 Task: Change the drop show opacity of text to 40%.
Action: Mouse moved to (602, 245)
Screenshot: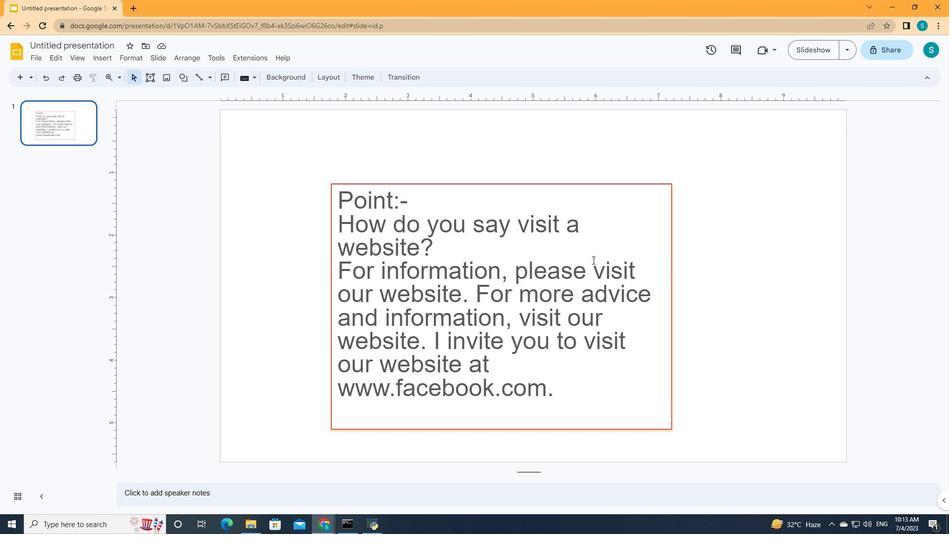 
Action: Mouse pressed left at (602, 245)
Screenshot: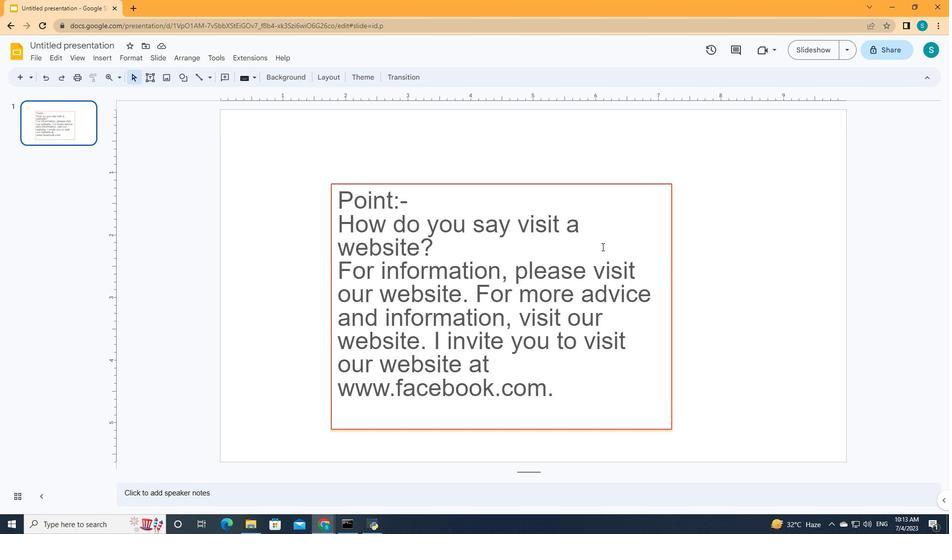 
Action: Mouse moved to (695, 75)
Screenshot: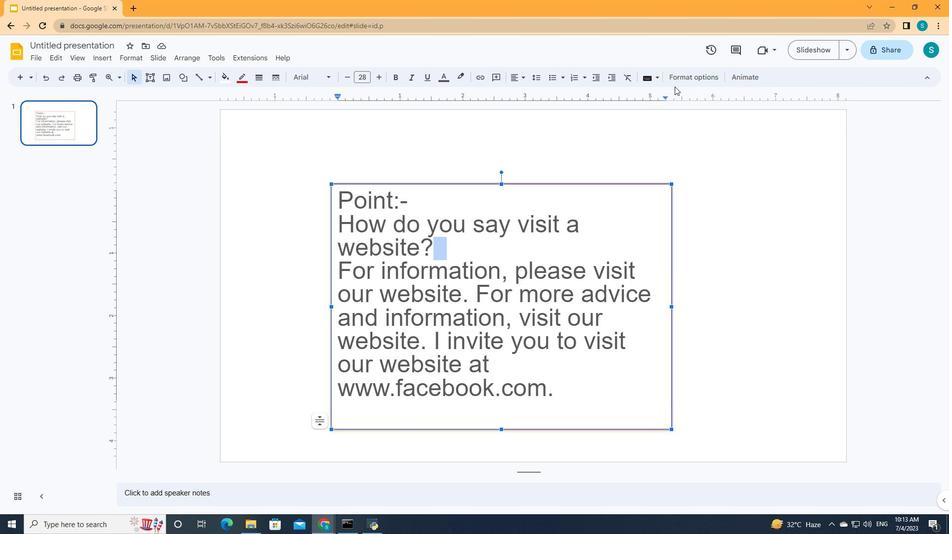 
Action: Mouse pressed left at (695, 75)
Screenshot: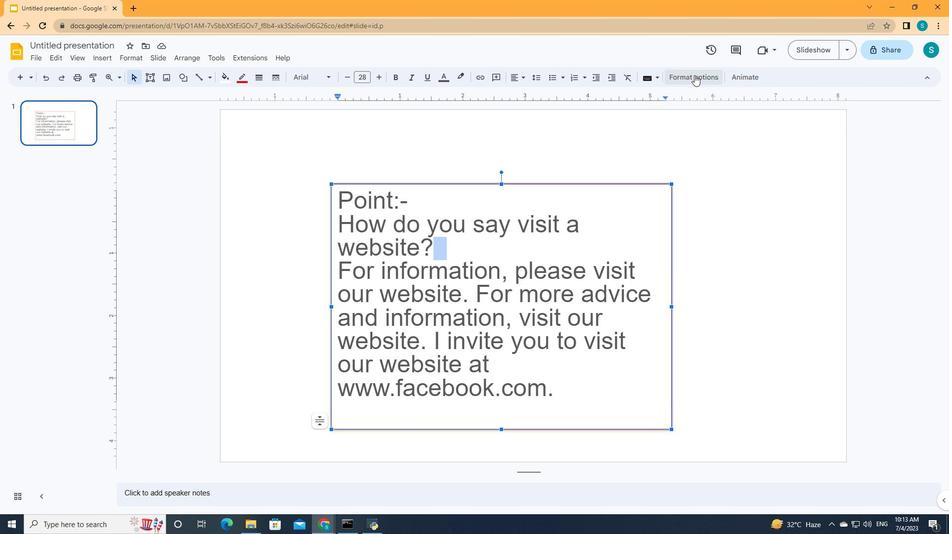 
Action: Mouse moved to (803, 207)
Screenshot: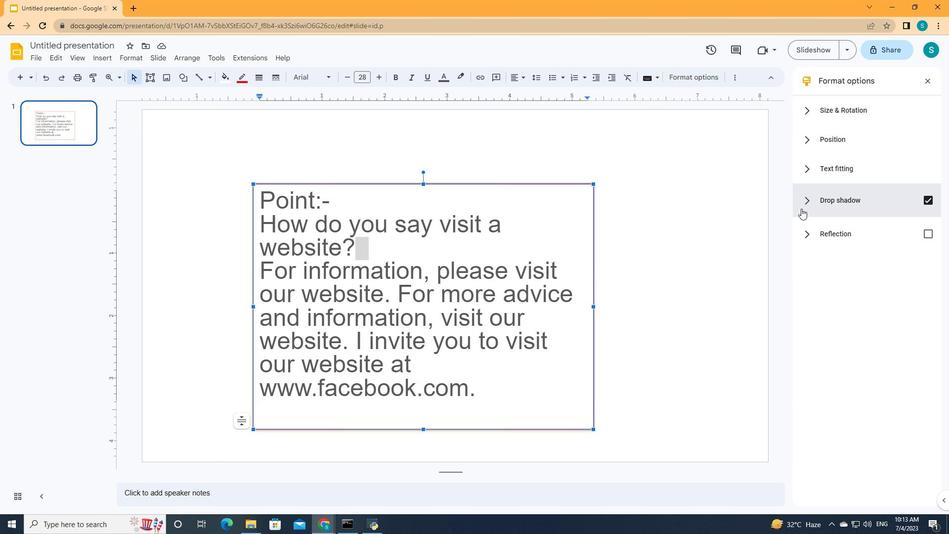 
Action: Mouse pressed left at (803, 207)
Screenshot: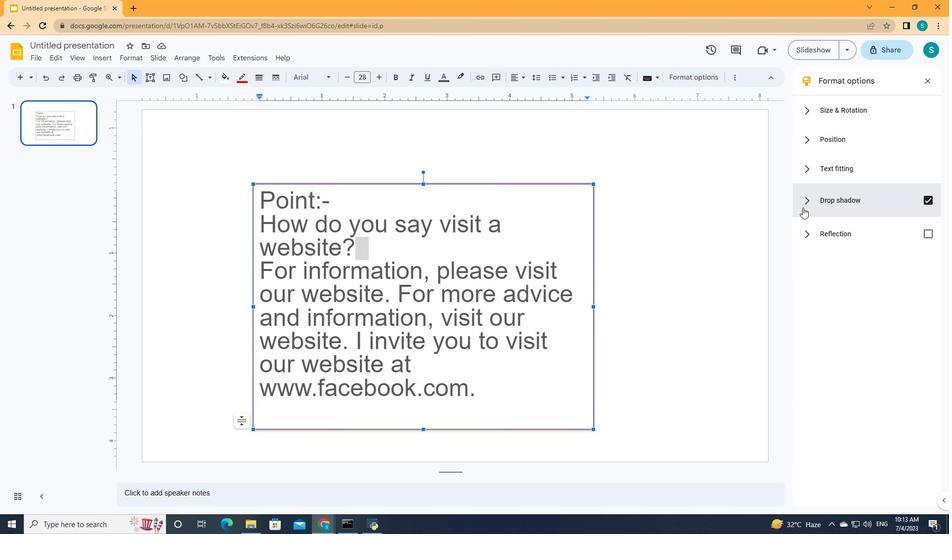 
Action: Mouse moved to (865, 259)
Screenshot: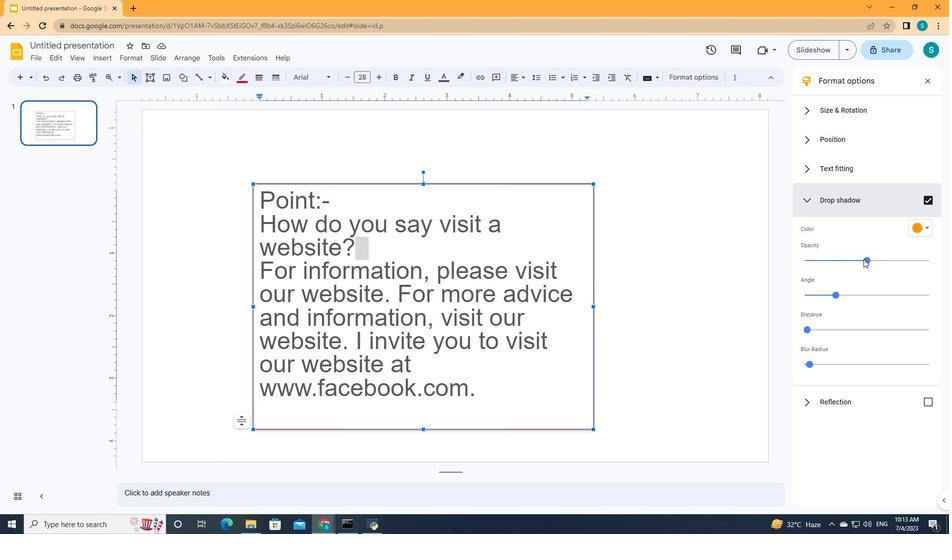 
Action: Mouse pressed left at (865, 259)
Screenshot: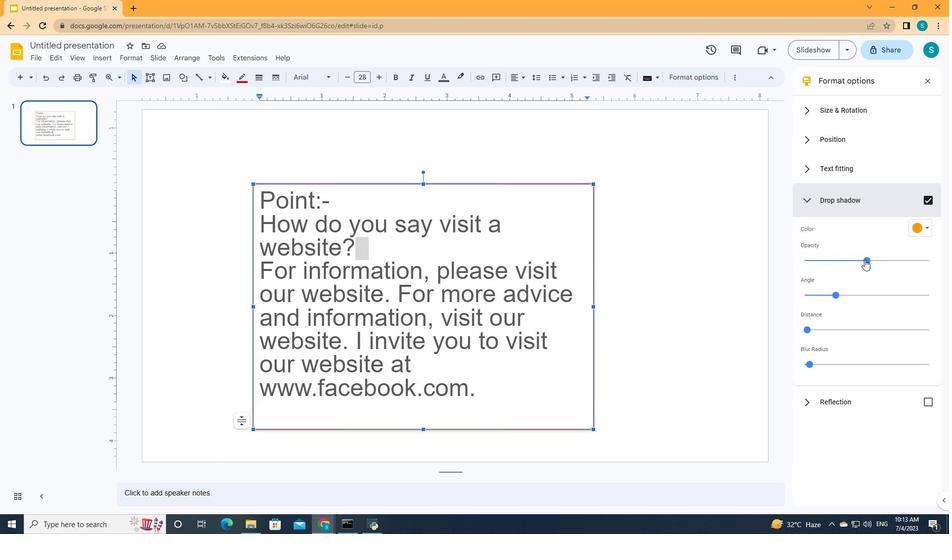
Action: Mouse moved to (852, 265)
Screenshot: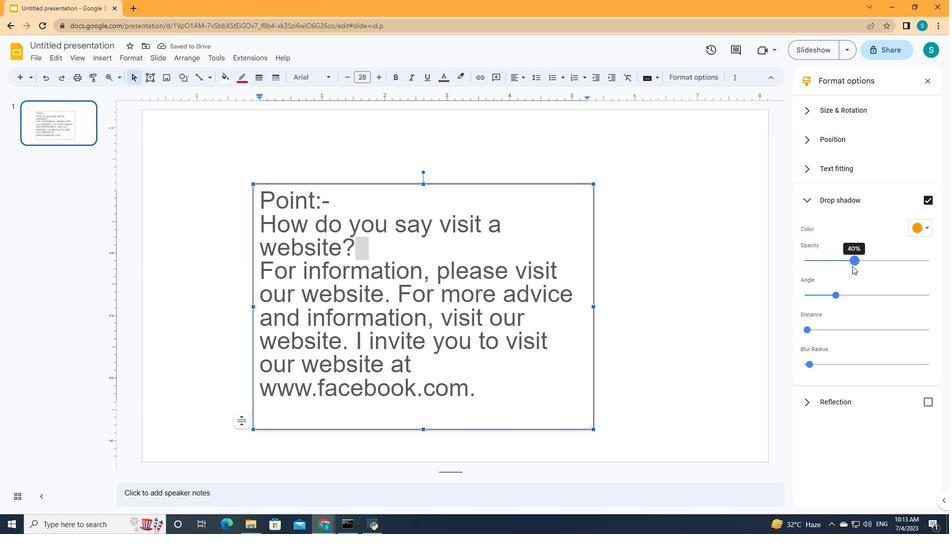 
